 Task: In the  document dataset.epub Download file as 'Microsoft Word' Share this file with 'softage.1@softage.net' Insert the command  Suggesting 
Action: Mouse moved to (53, 94)
Screenshot: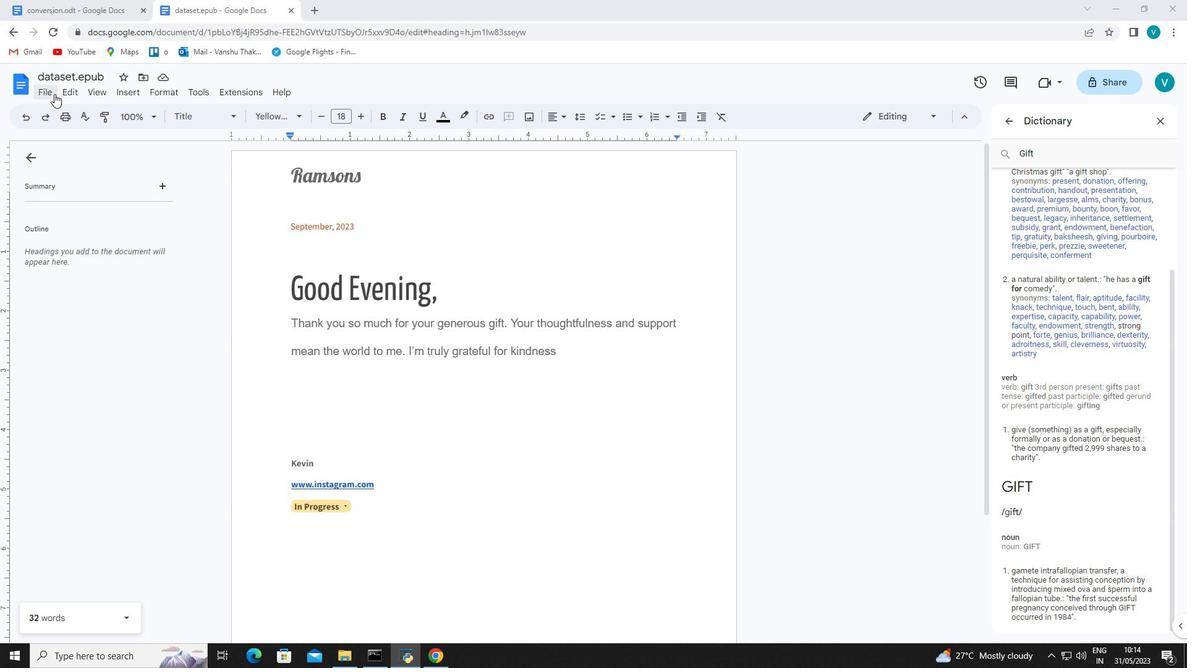 
Action: Mouse pressed left at (53, 94)
Screenshot: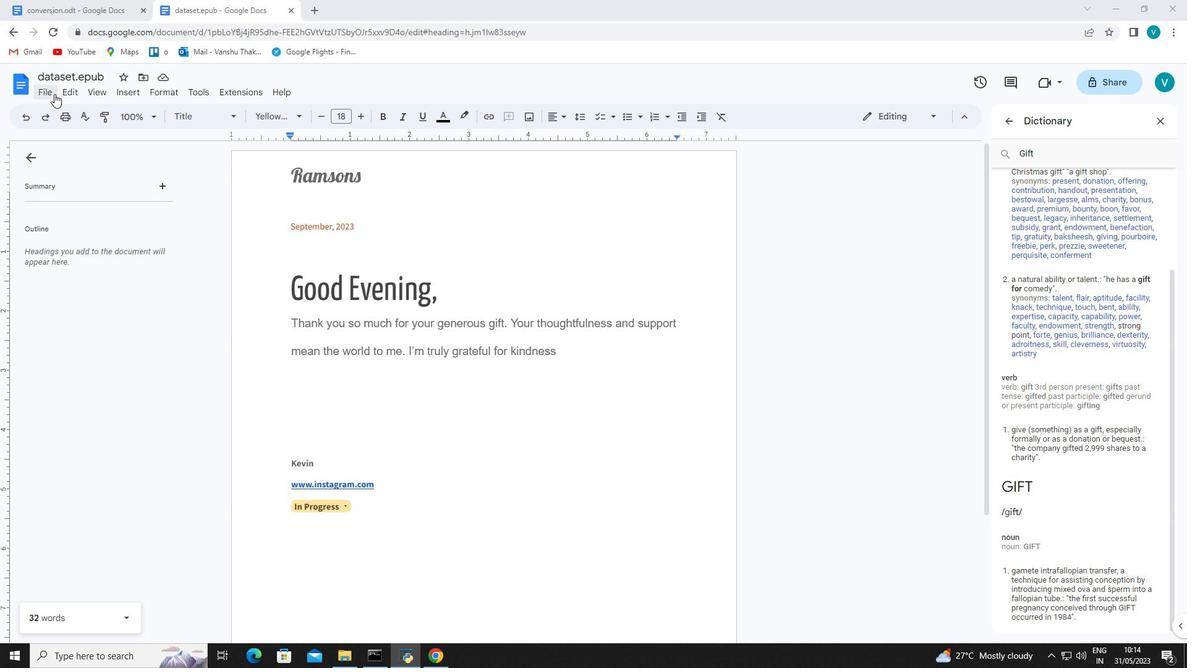 
Action: Mouse moved to (275, 220)
Screenshot: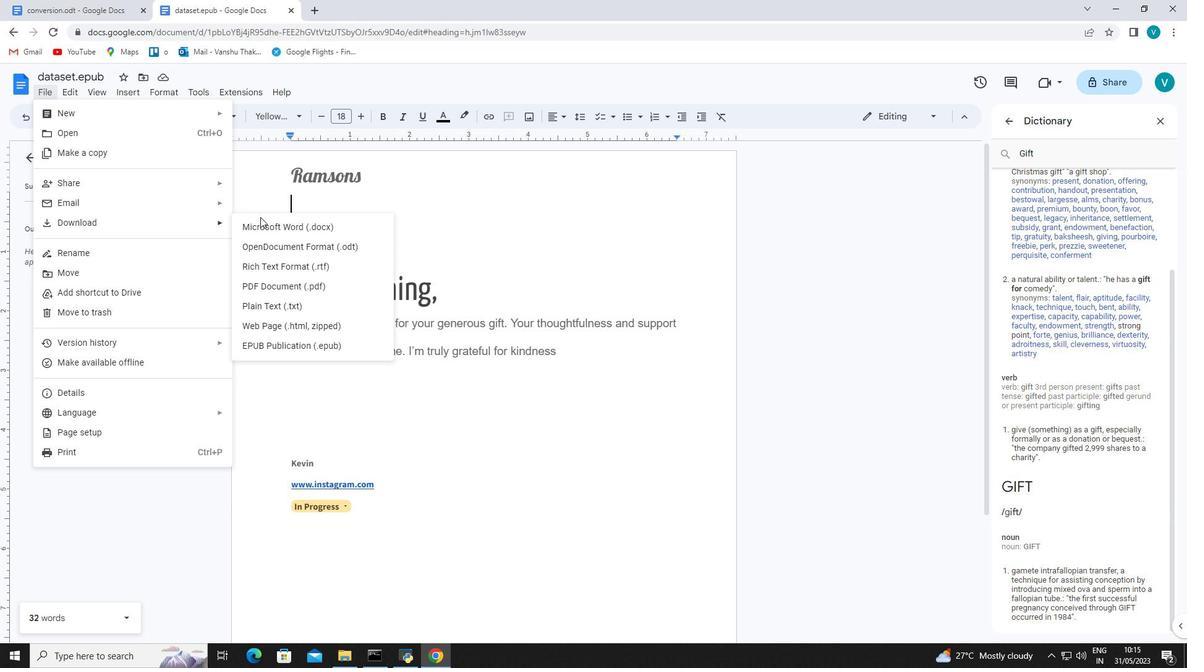 
Action: Mouse pressed left at (275, 220)
Screenshot: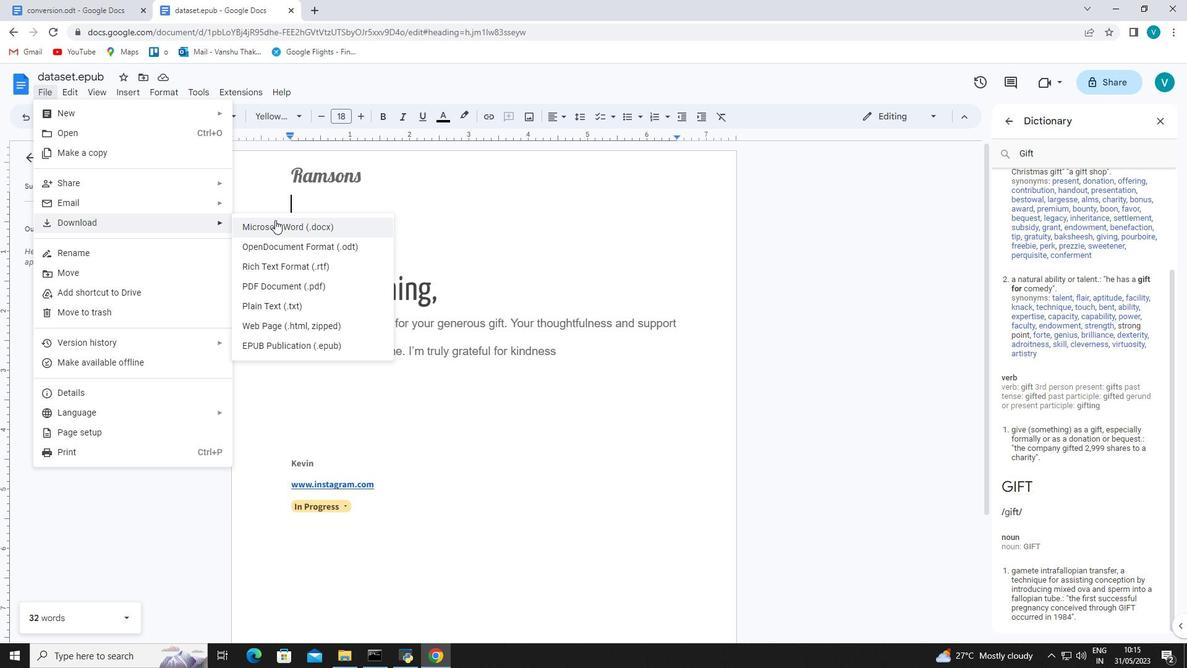 
Action: Mouse moved to (49, 90)
Screenshot: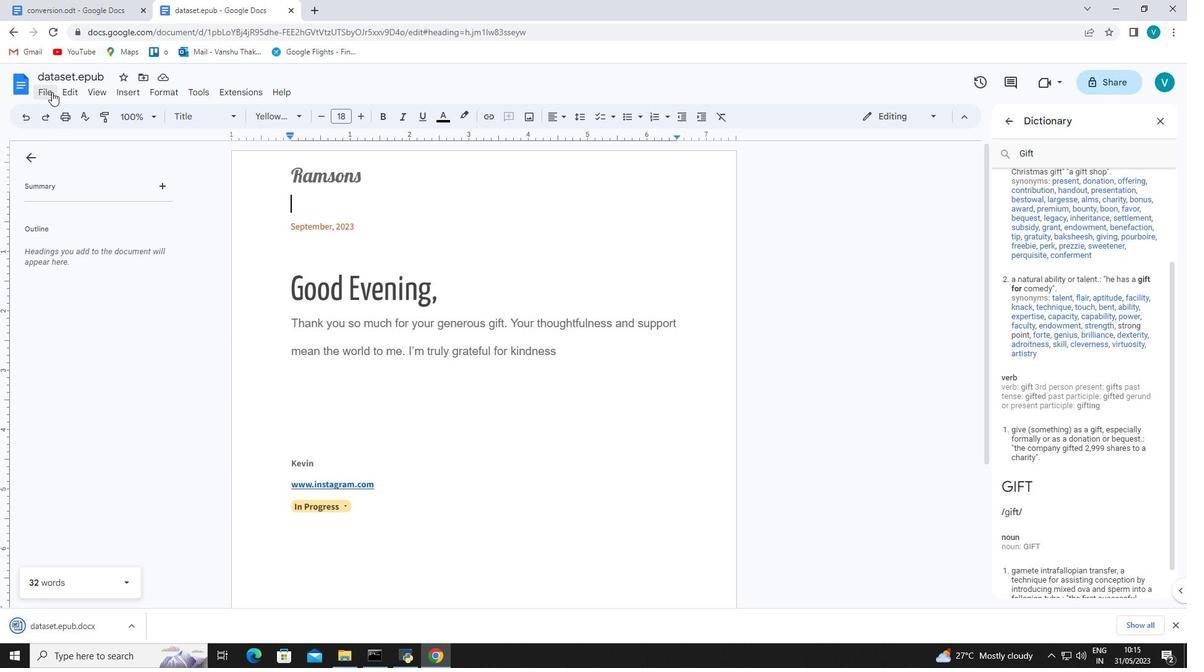
Action: Mouse pressed left at (49, 90)
Screenshot: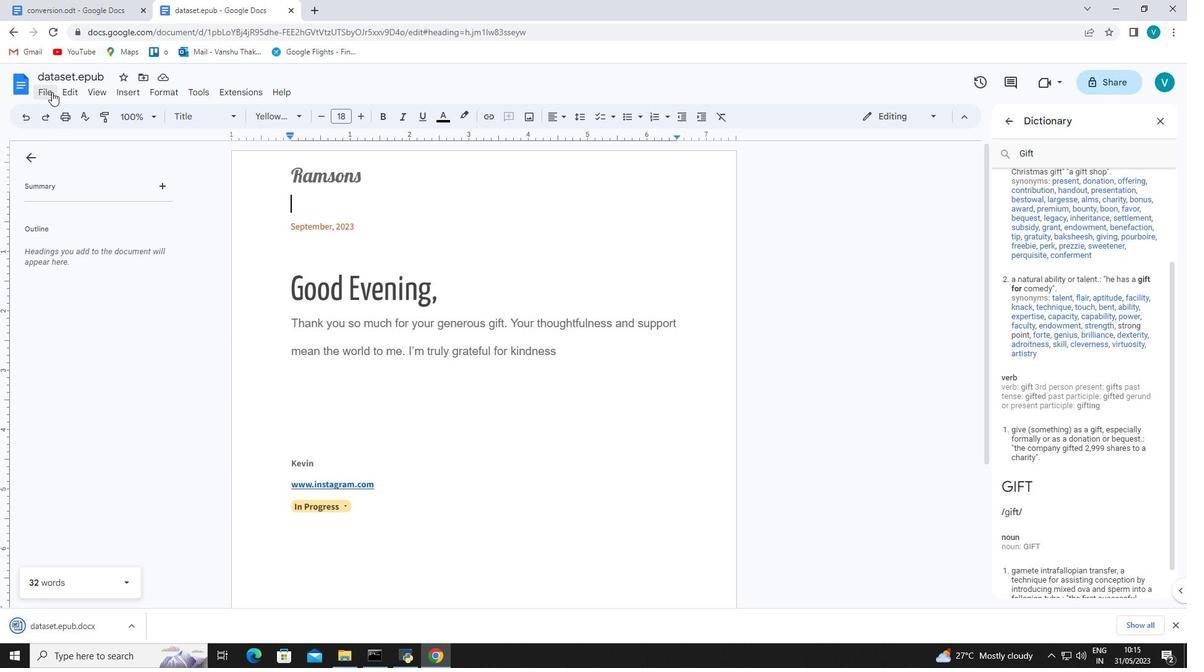 
Action: Mouse moved to (257, 182)
Screenshot: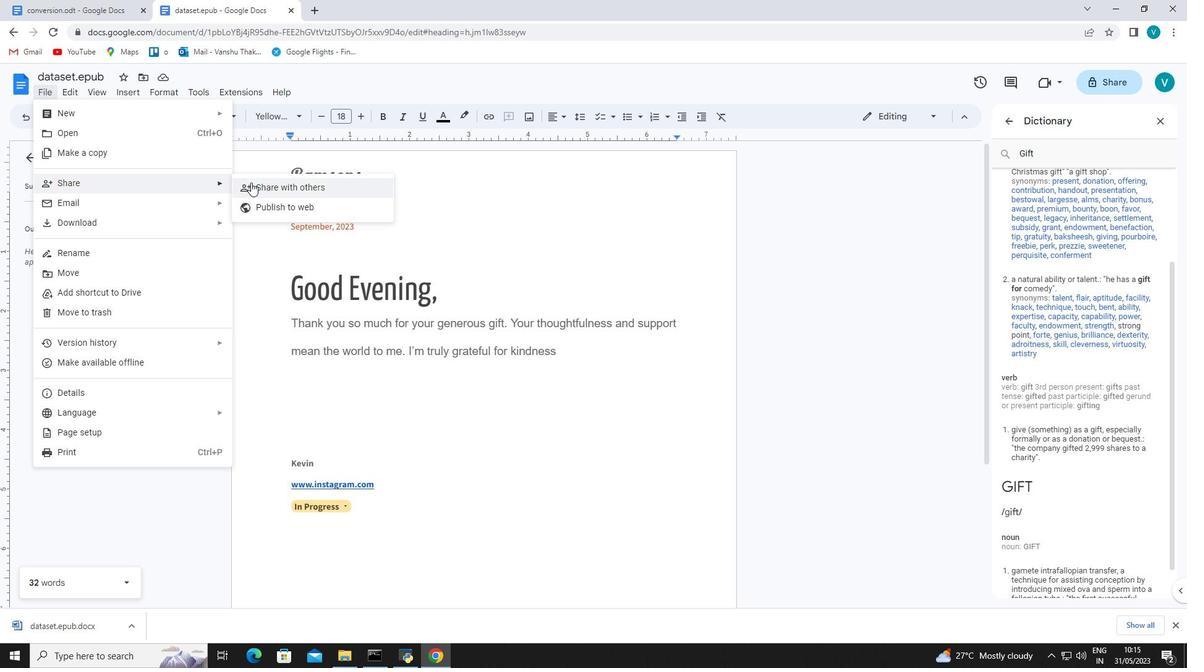 
Action: Mouse pressed left at (257, 182)
Screenshot: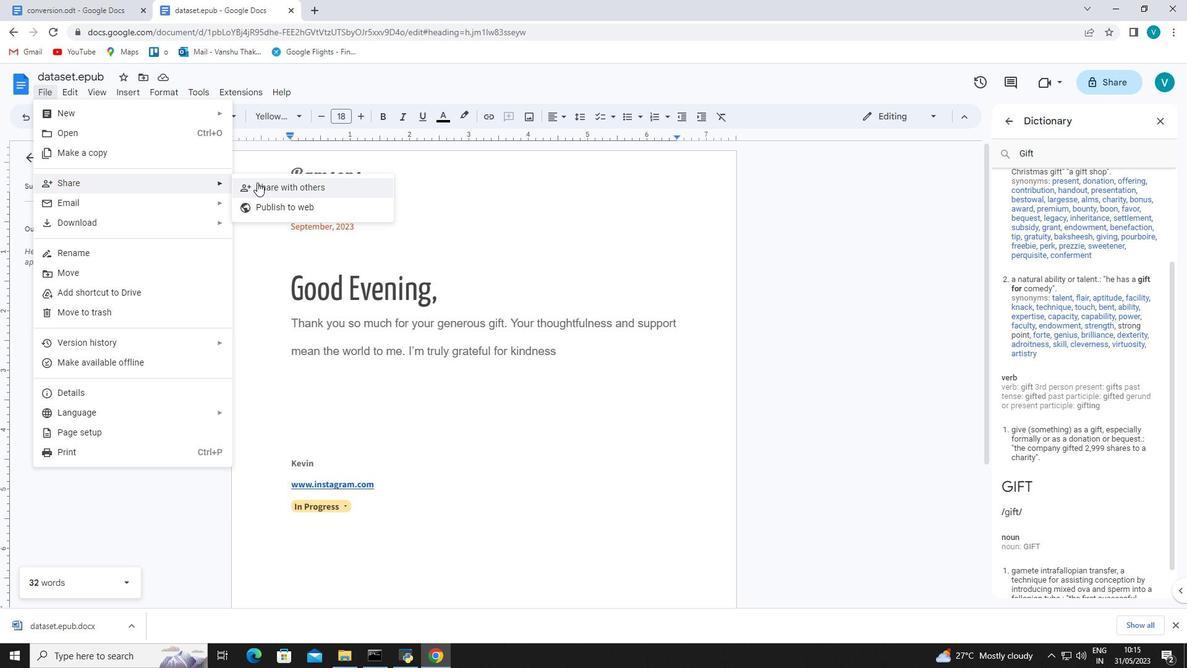 
Action: Mouse moved to (494, 270)
Screenshot: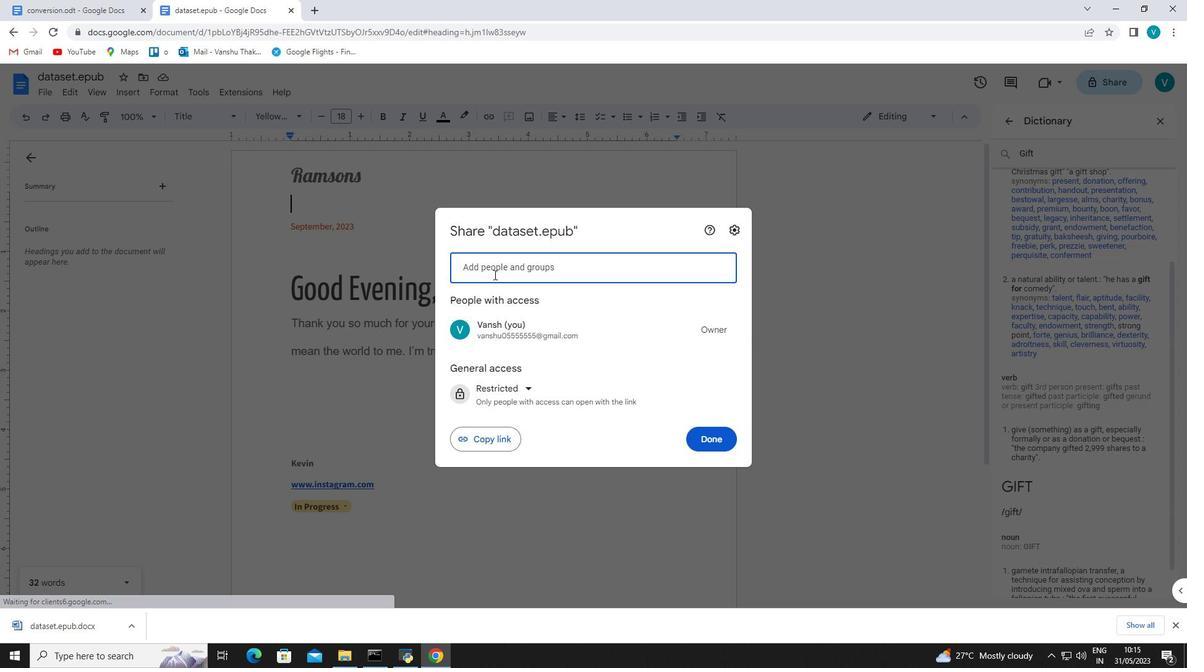 
Action: Mouse pressed left at (494, 270)
Screenshot: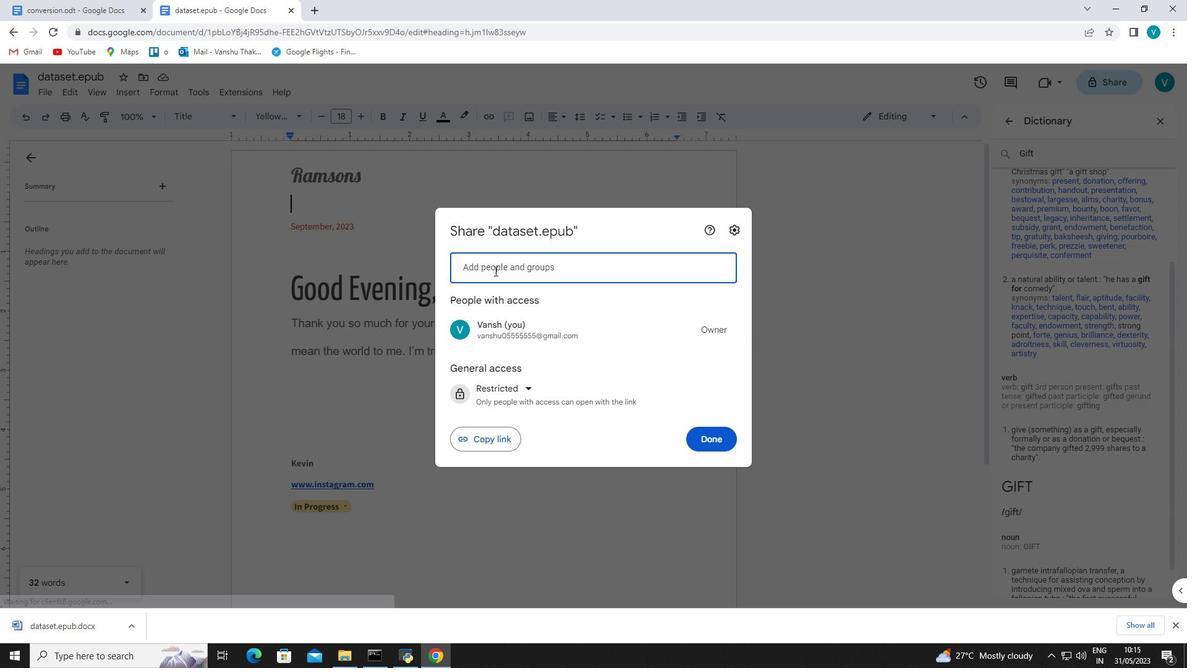 
Action: Mouse moved to (475, 255)
Screenshot: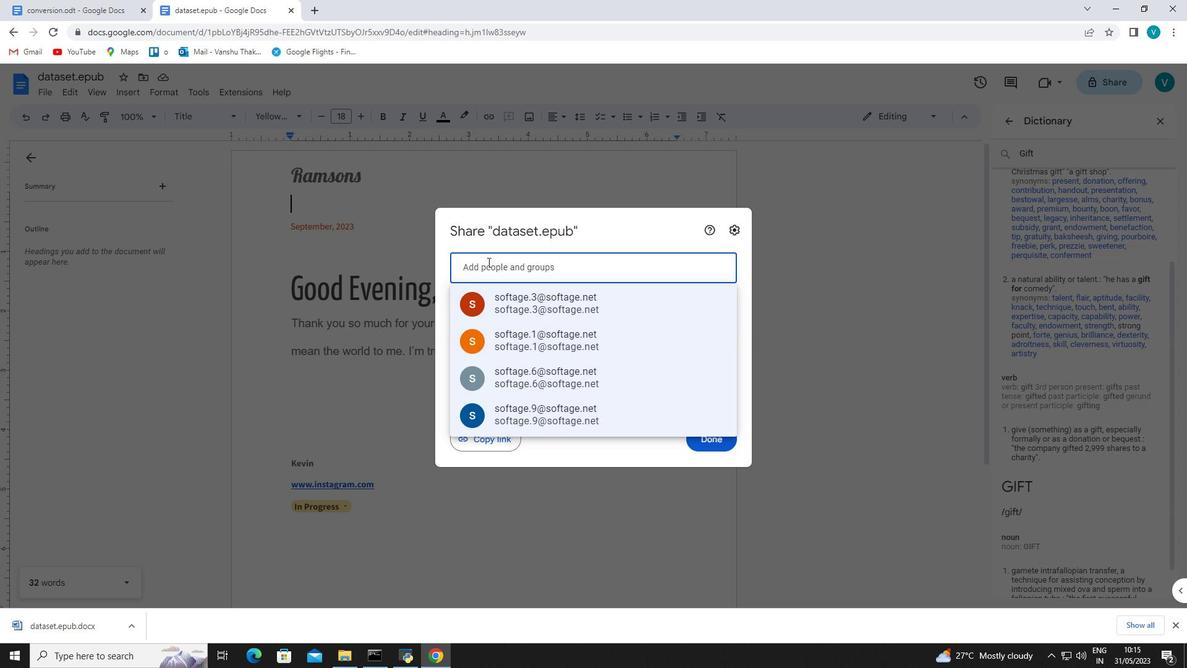 
Action: Key pressed <Key.shift>Softage.1<Key.shift>@softage.net<Key.enter>
Screenshot: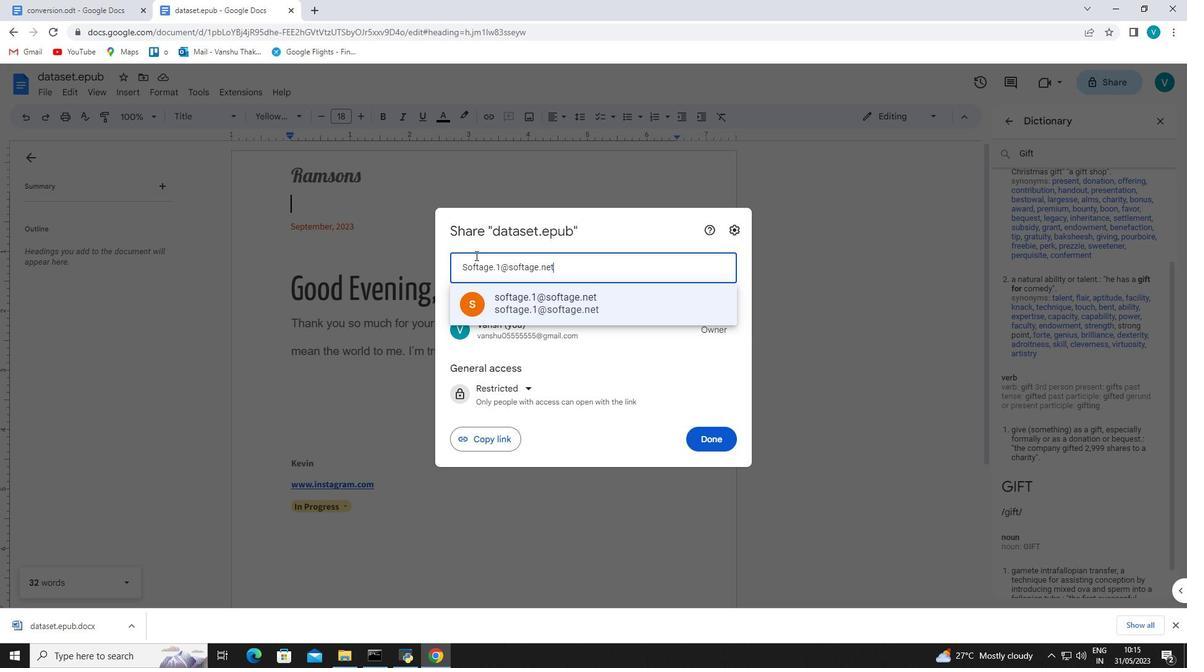 
Action: Mouse moved to (720, 424)
Screenshot: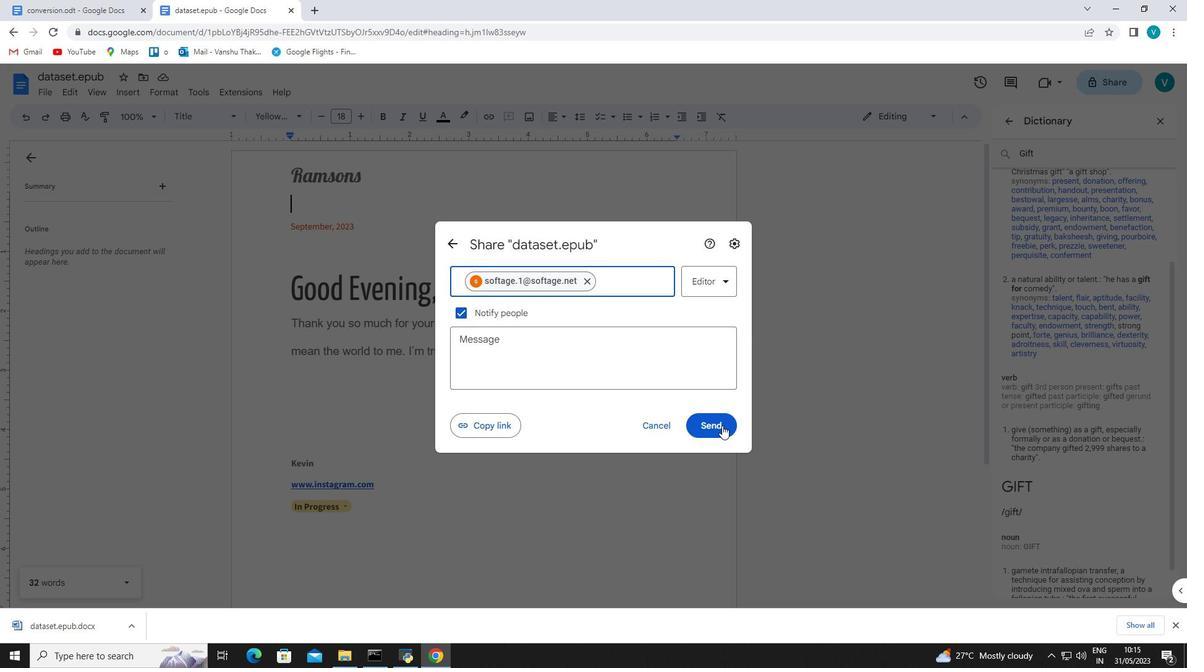 
Action: Mouse pressed left at (720, 424)
Screenshot: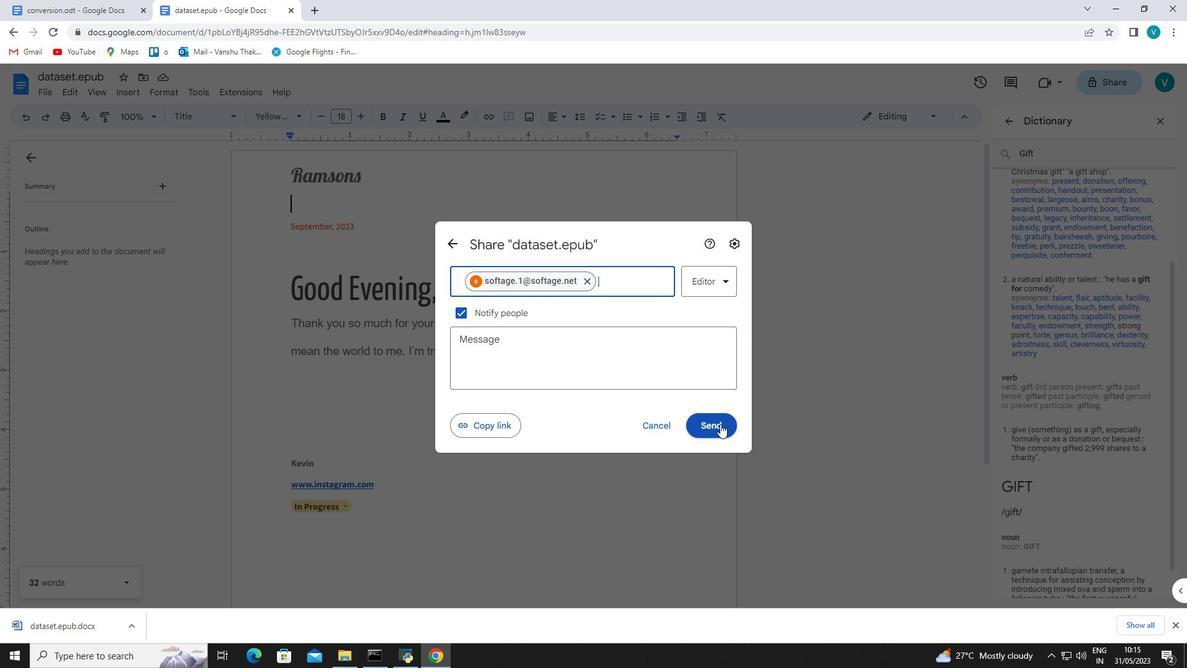 
Action: Mouse moved to (911, 117)
Screenshot: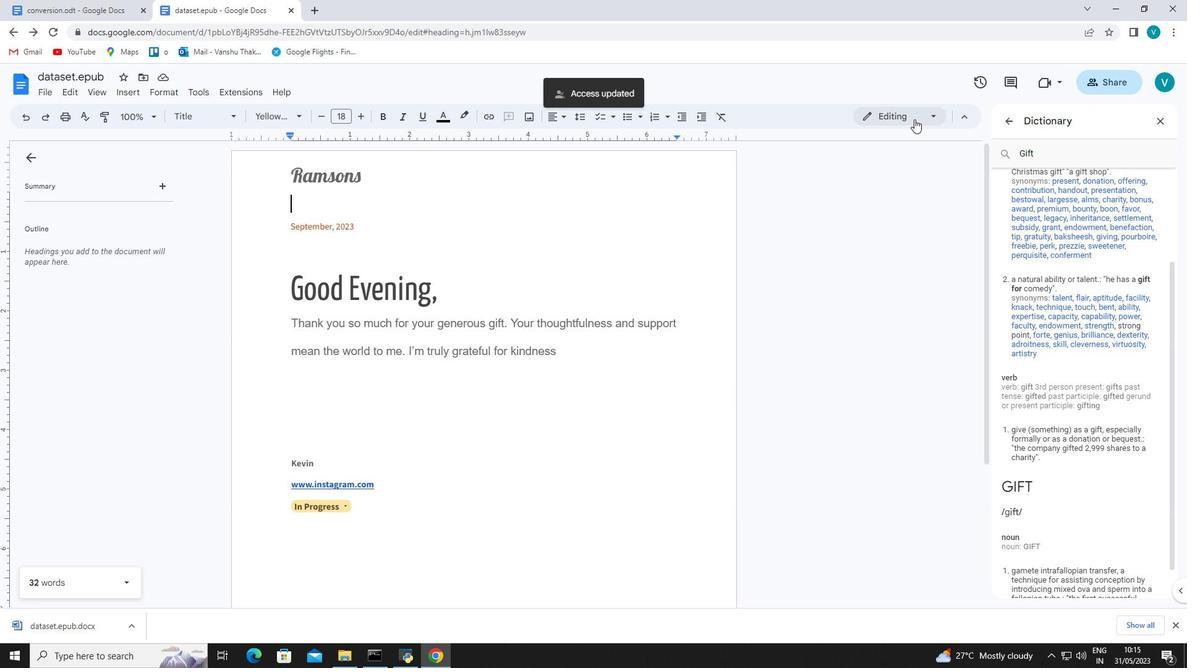 
Action: Mouse pressed left at (911, 117)
Screenshot: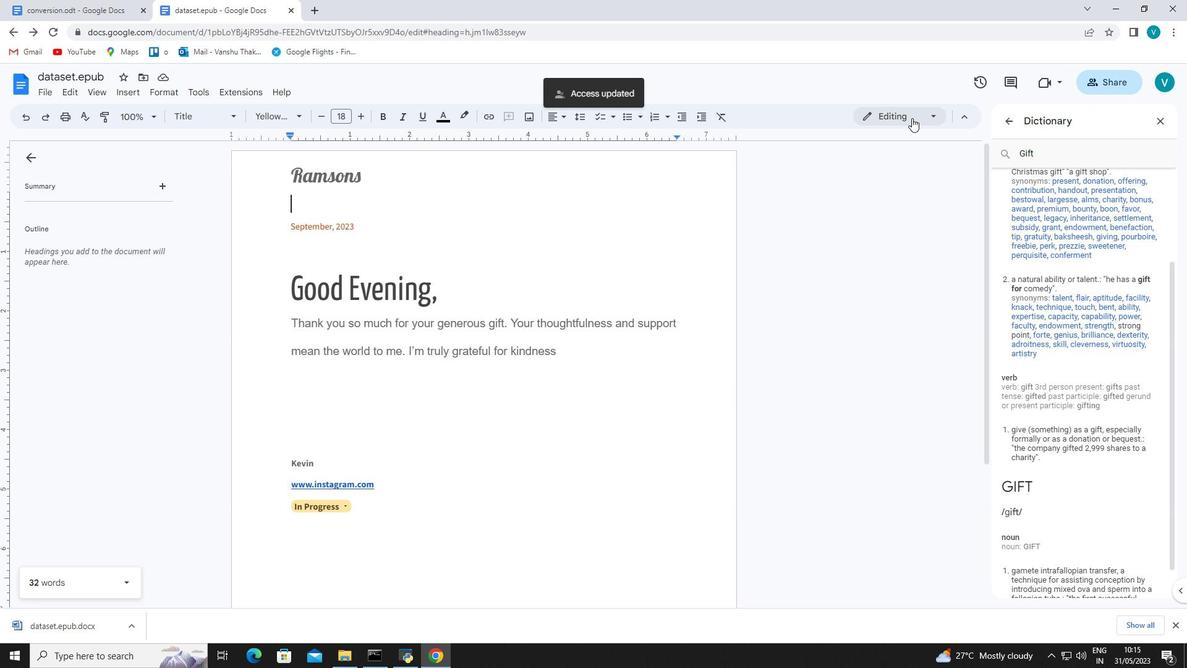 
Action: Mouse moved to (925, 167)
Screenshot: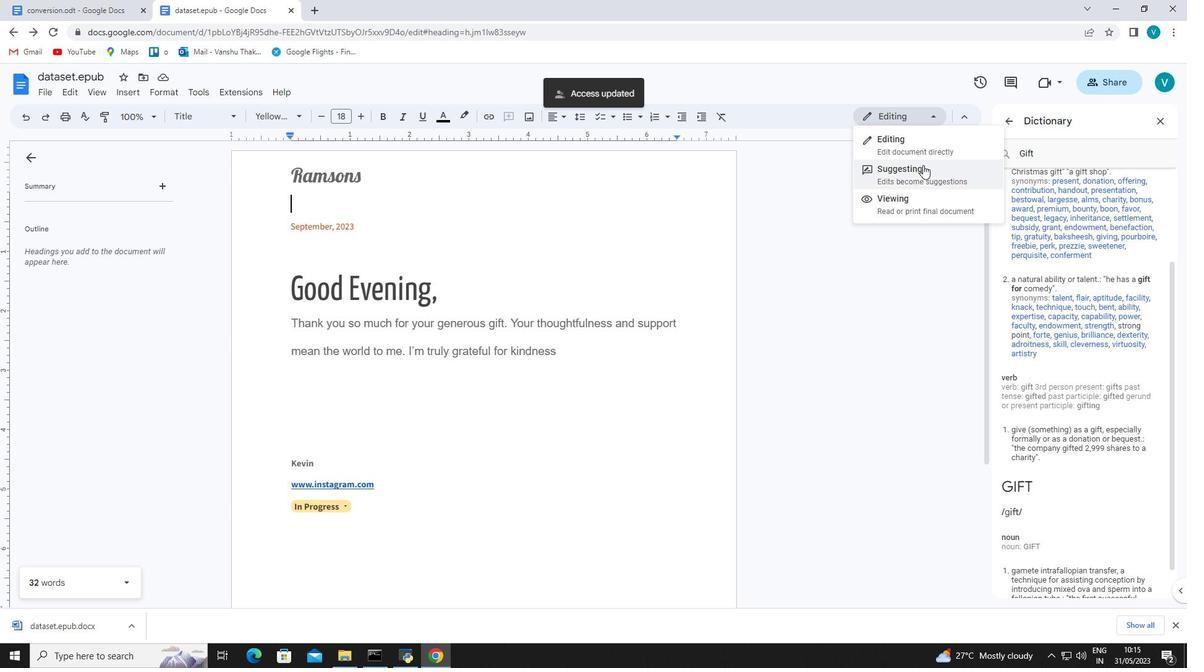 
Action: Mouse pressed left at (925, 167)
Screenshot: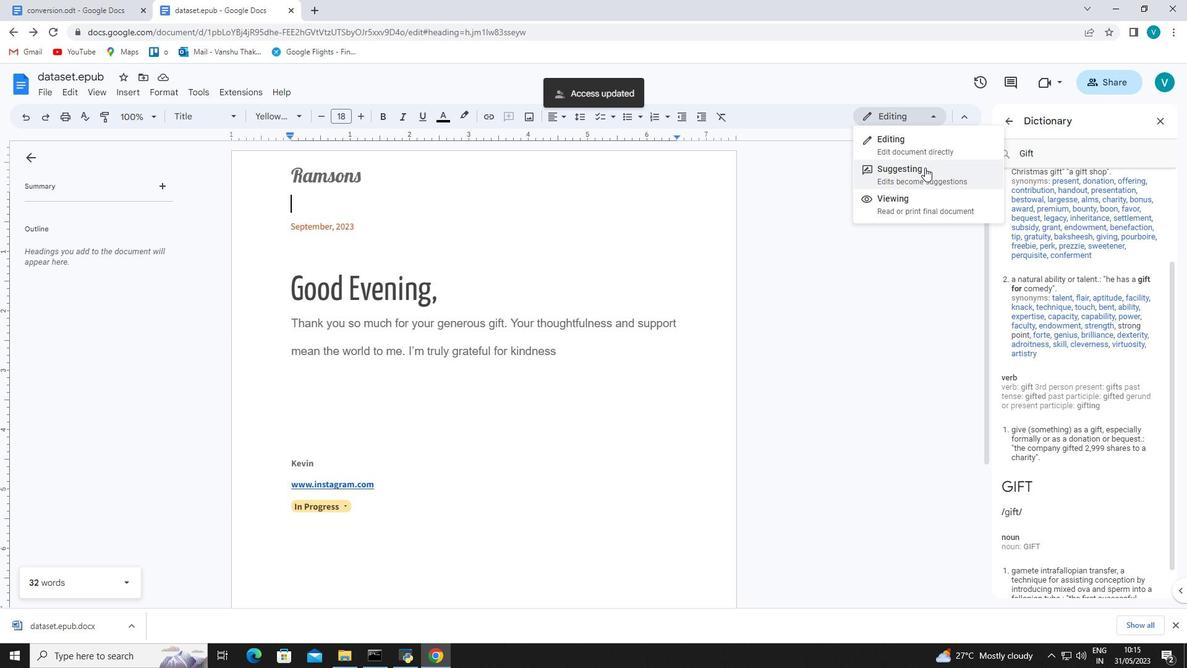 
Action: Mouse moved to (914, 220)
Screenshot: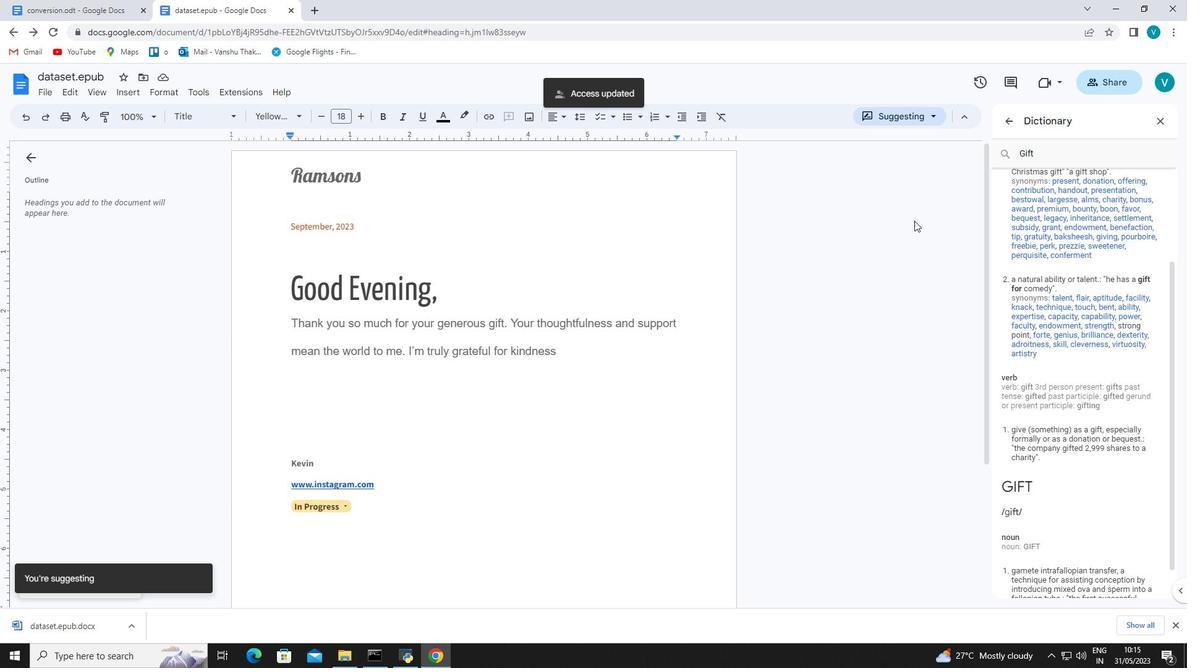 
